 Task: Toggle the format to enable the option in the less.
Action: Mouse moved to (18, 635)
Screenshot: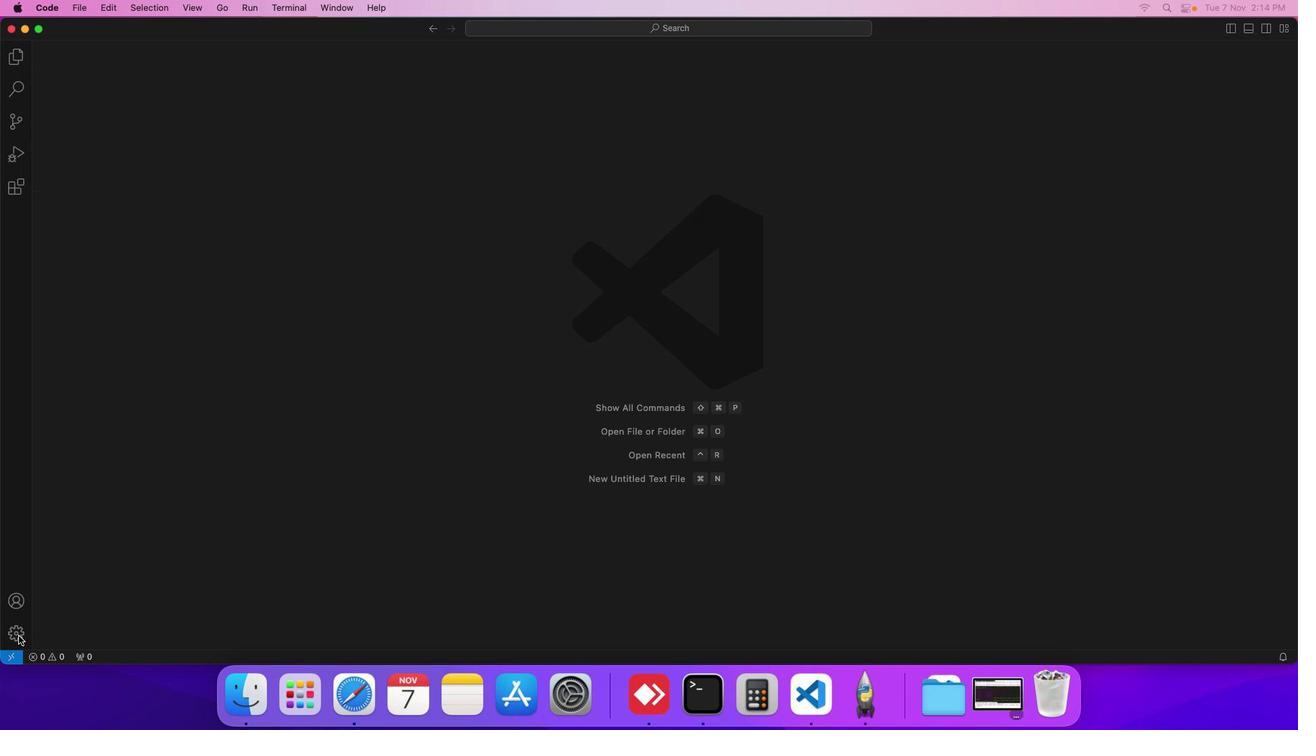 
Action: Mouse pressed left at (18, 635)
Screenshot: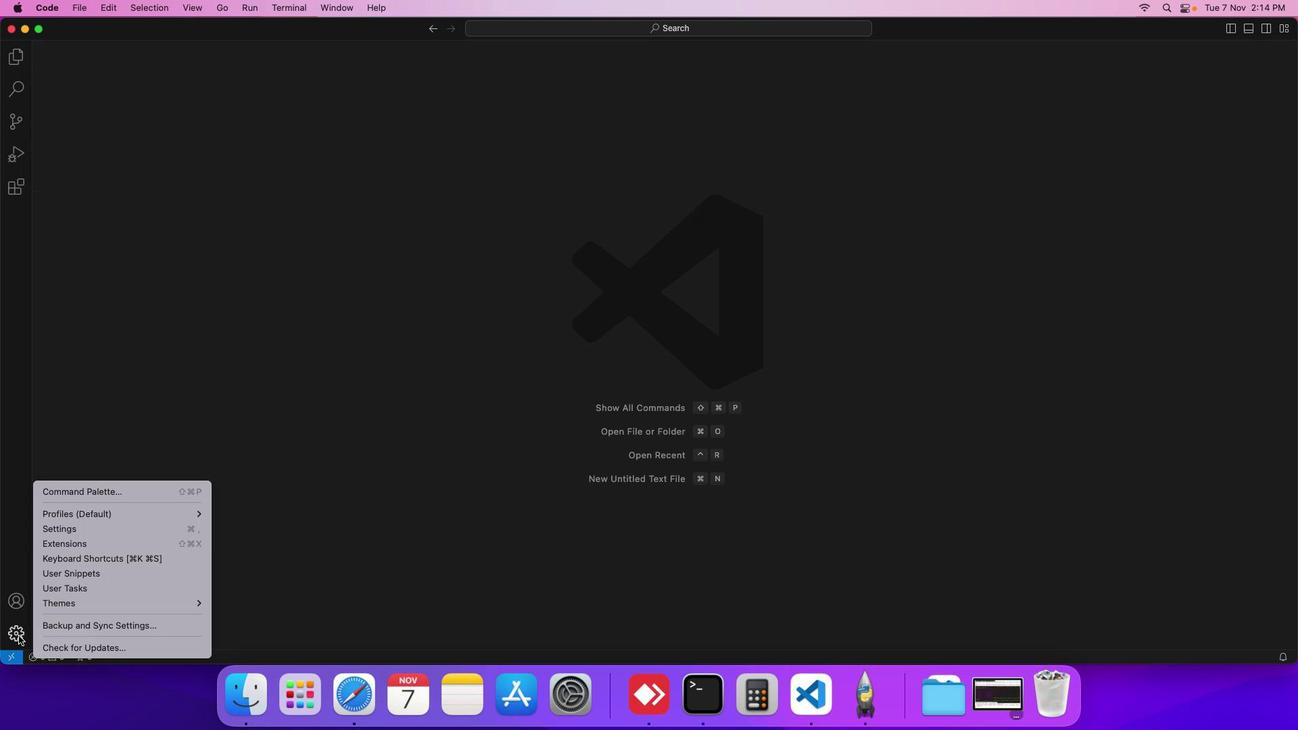 
Action: Mouse moved to (71, 531)
Screenshot: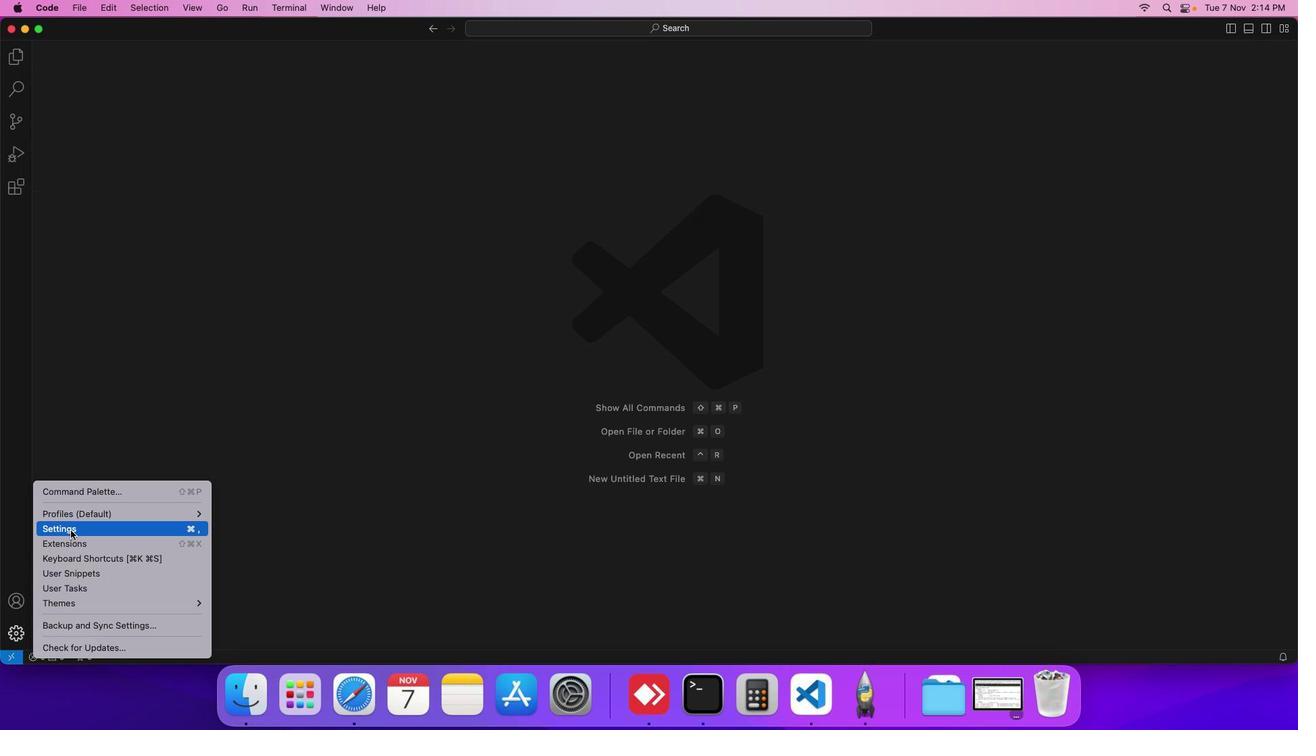 
Action: Mouse pressed left at (71, 531)
Screenshot: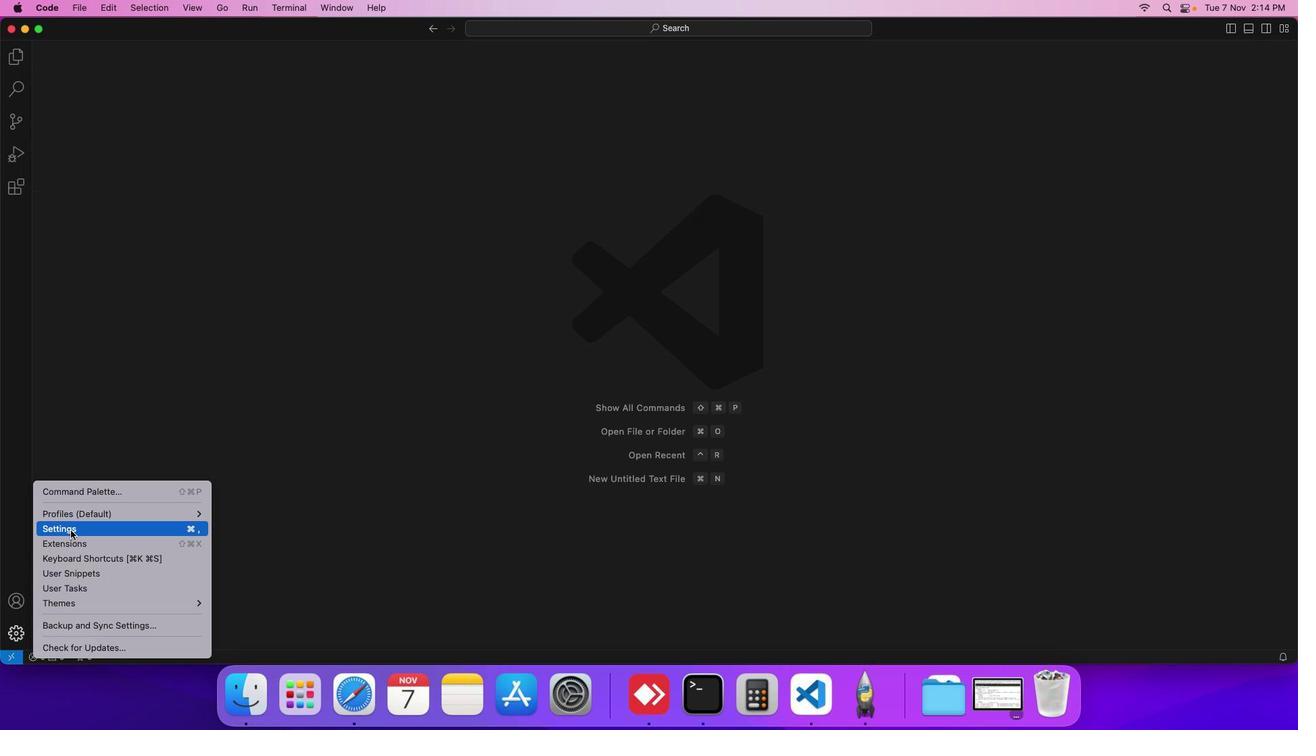 
Action: Mouse moved to (297, 240)
Screenshot: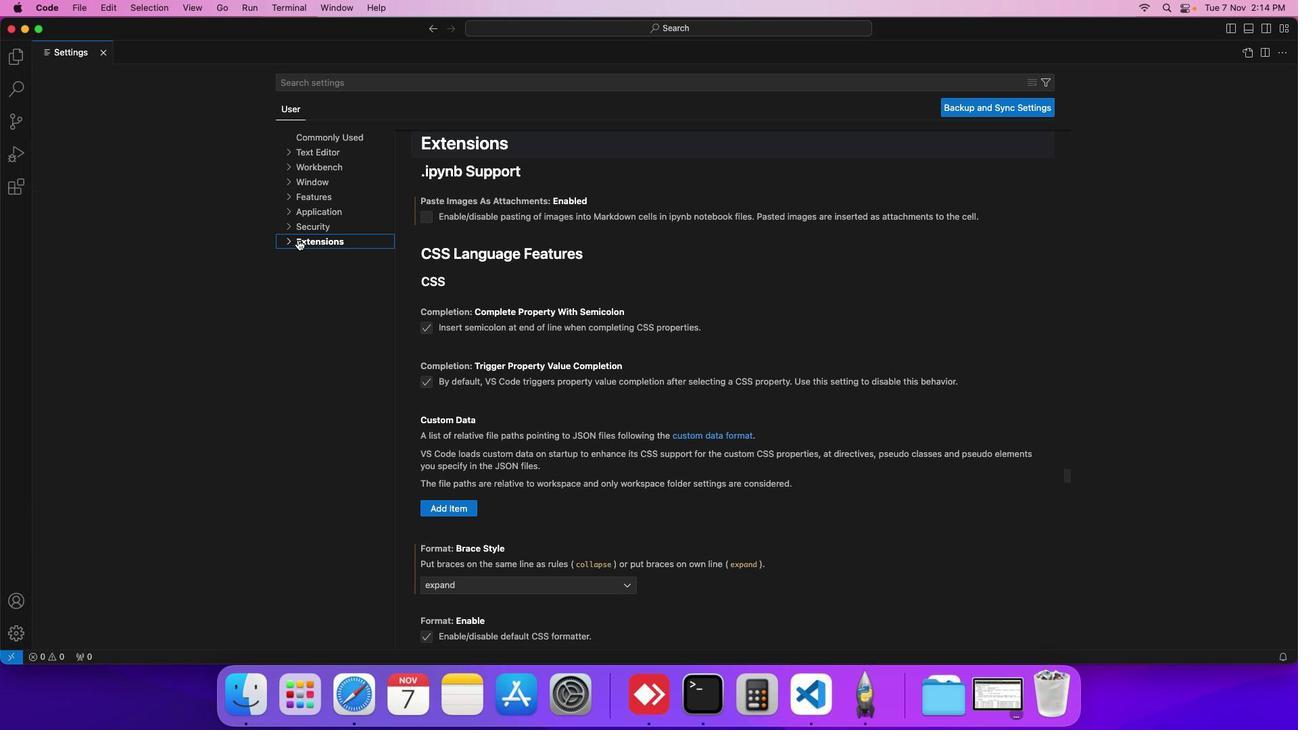 
Action: Mouse pressed left at (297, 240)
Screenshot: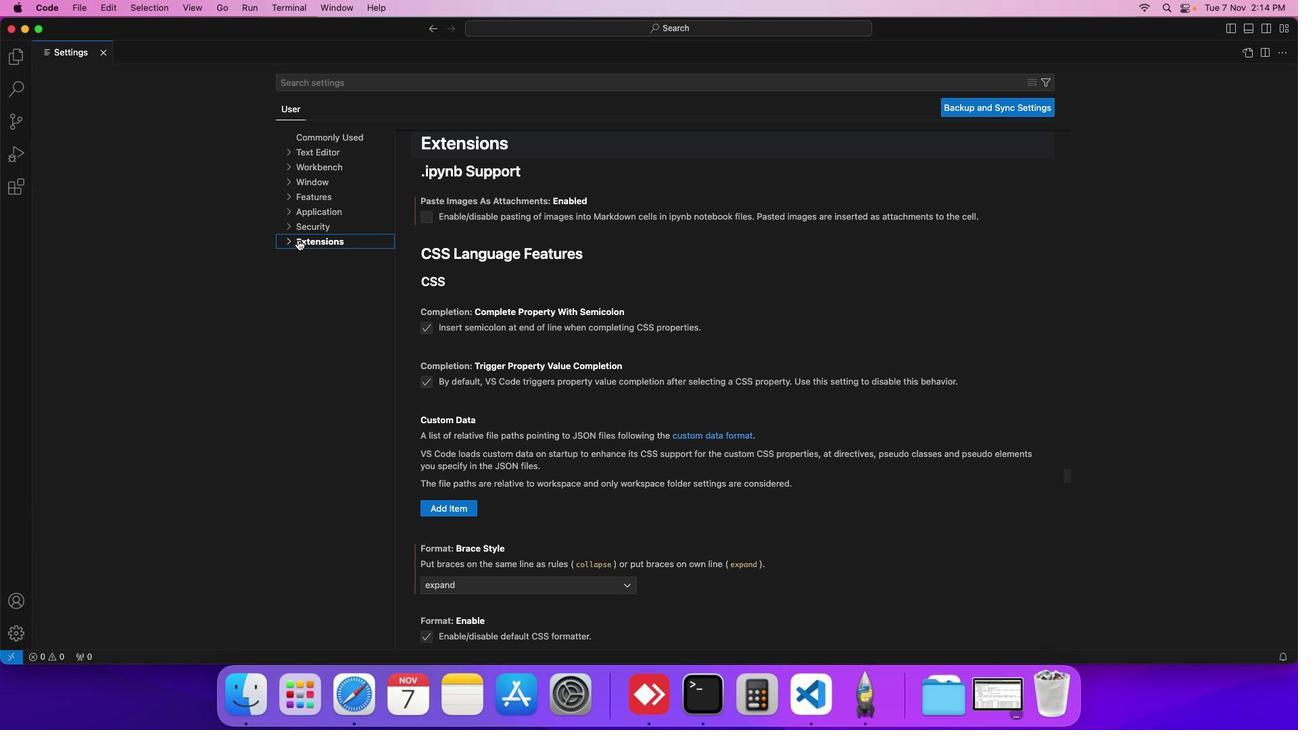 
Action: Mouse moved to (317, 297)
Screenshot: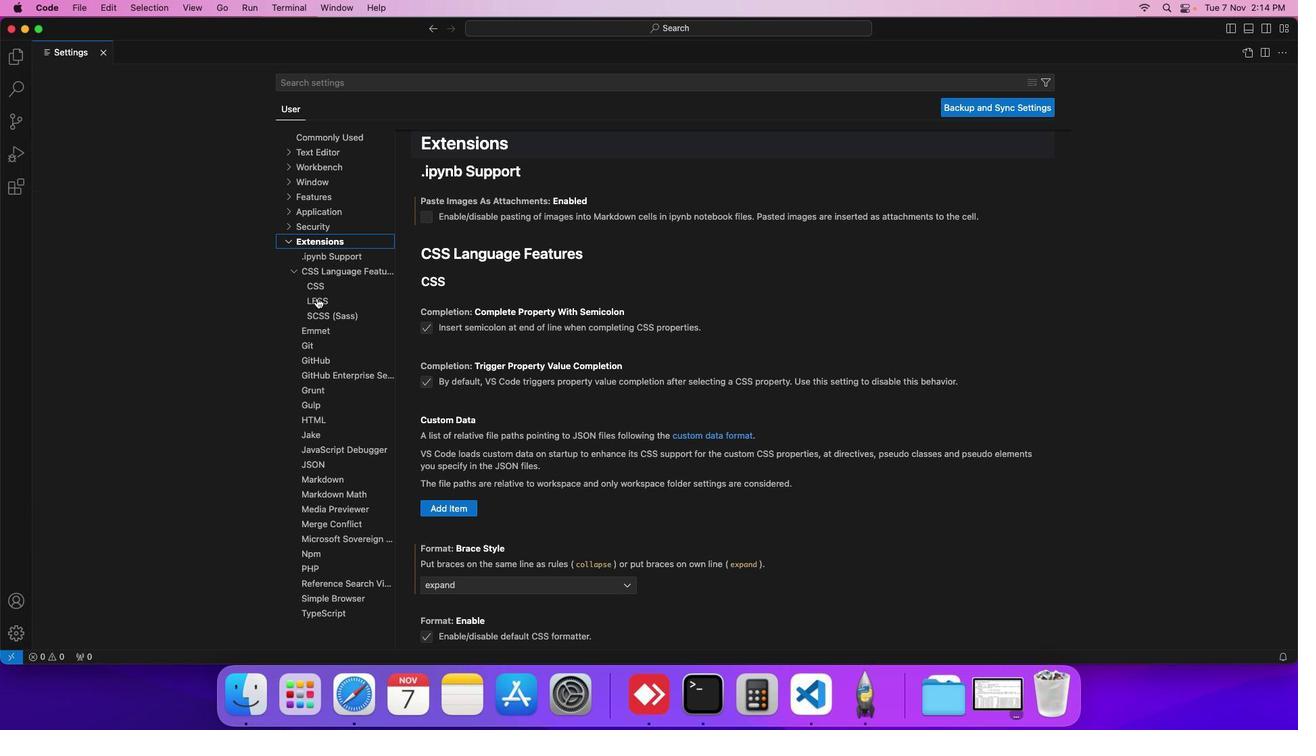 
Action: Mouse pressed left at (317, 297)
Screenshot: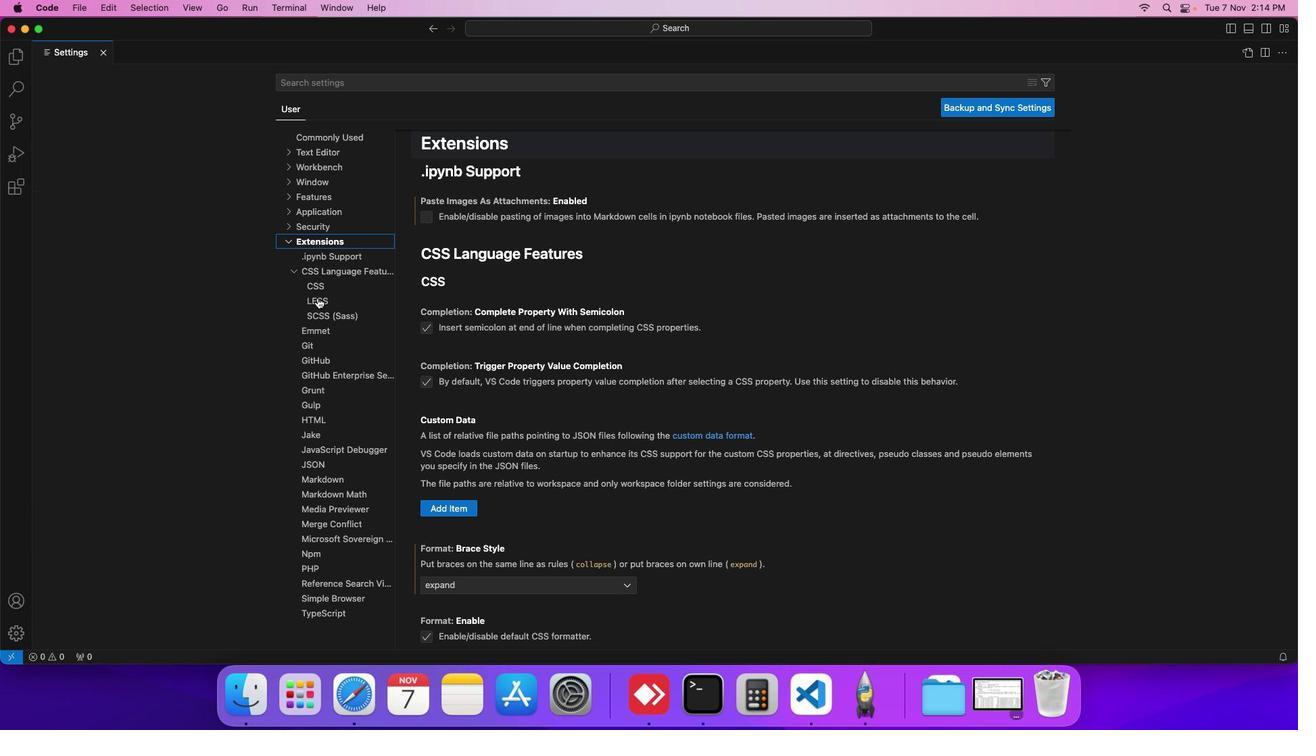 
Action: Mouse moved to (429, 369)
Screenshot: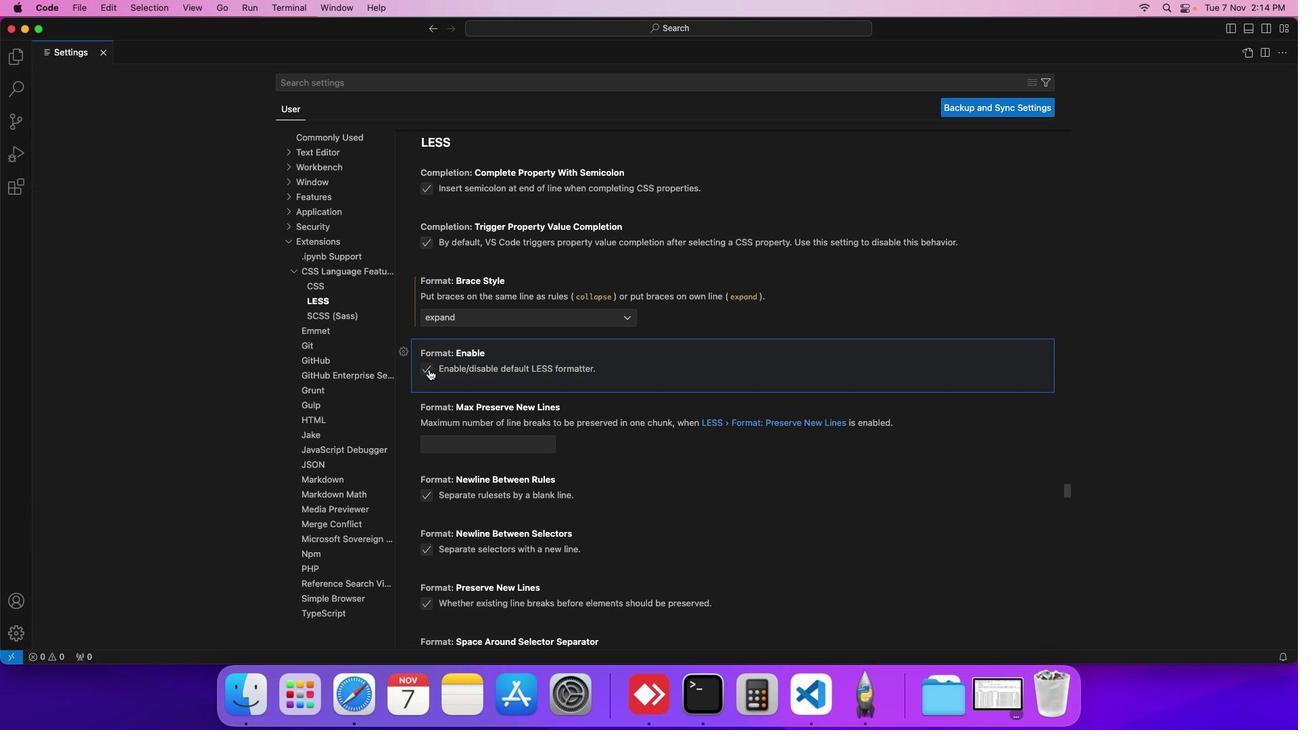 
Action: Mouse pressed left at (429, 369)
Screenshot: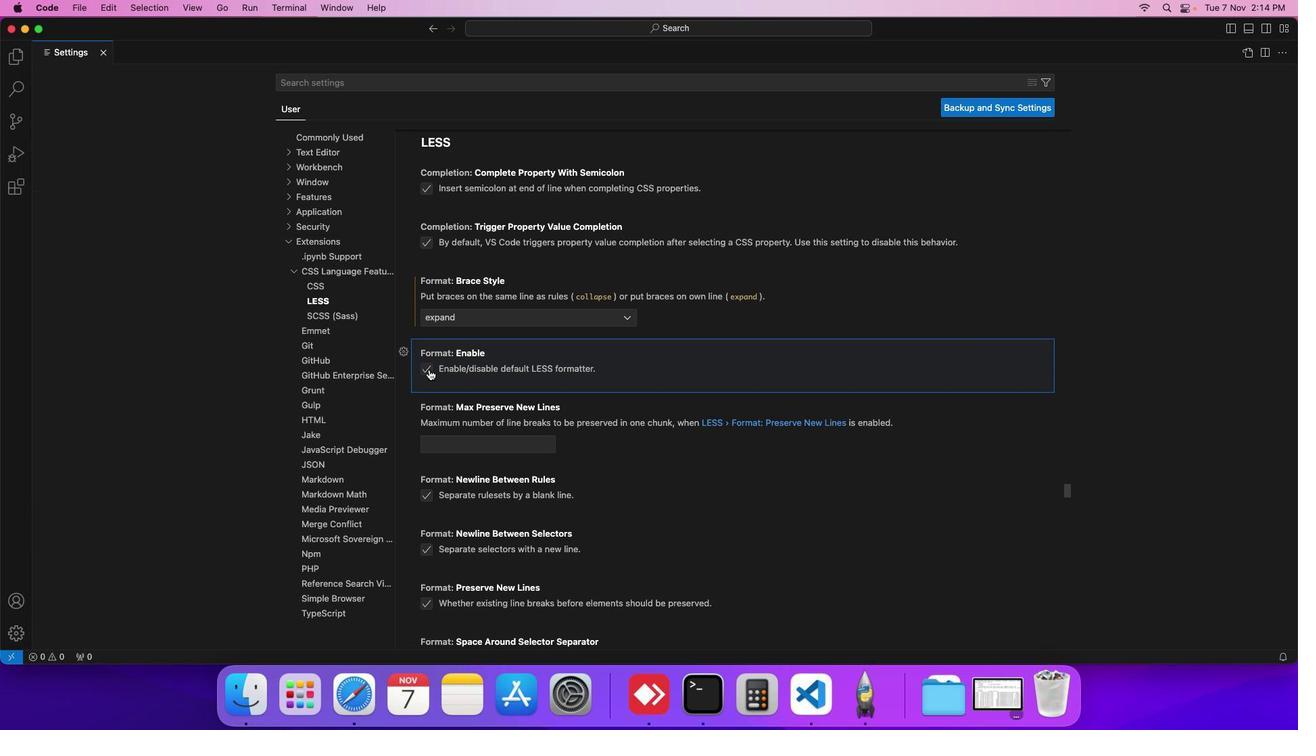 
Action: Mouse moved to (449, 376)
Screenshot: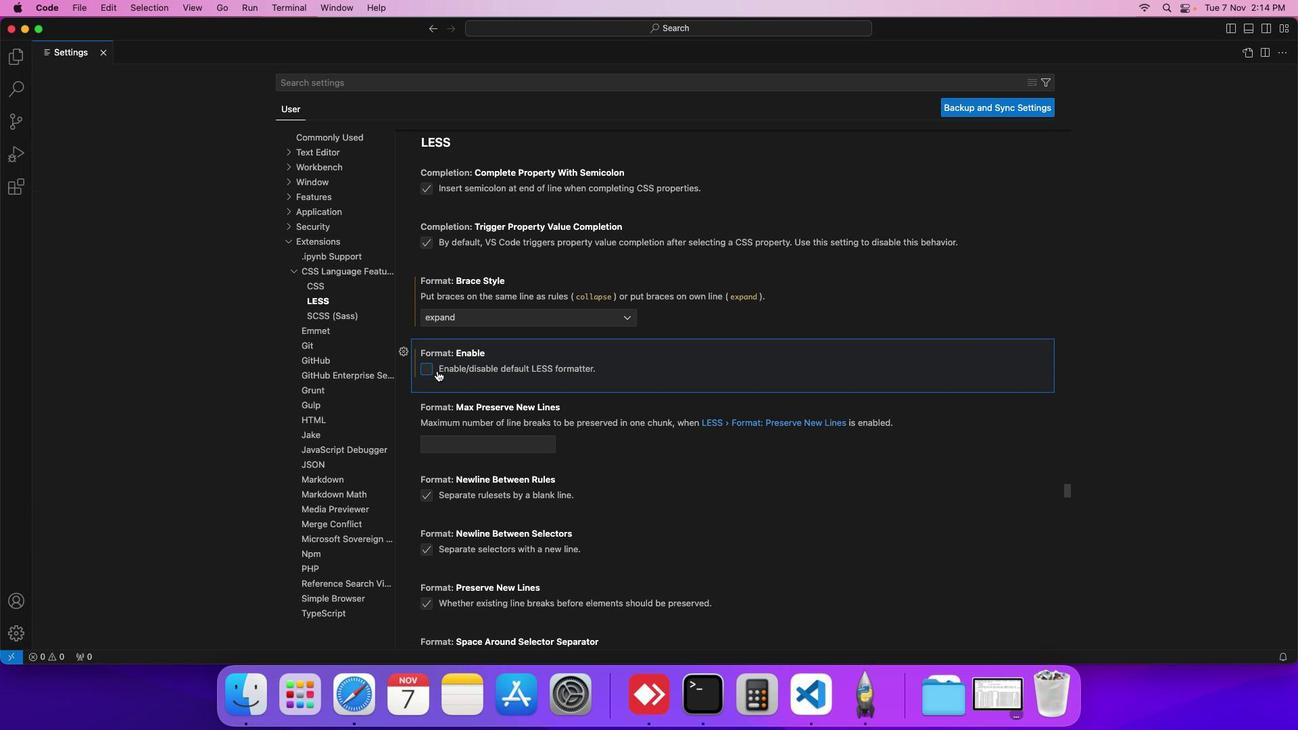 
